 Task: Create a section Code Commanders and in the section, add a milestone Artificial Intelligence Implementation in the project TrendSetter.
Action: Mouse moved to (74, 265)
Screenshot: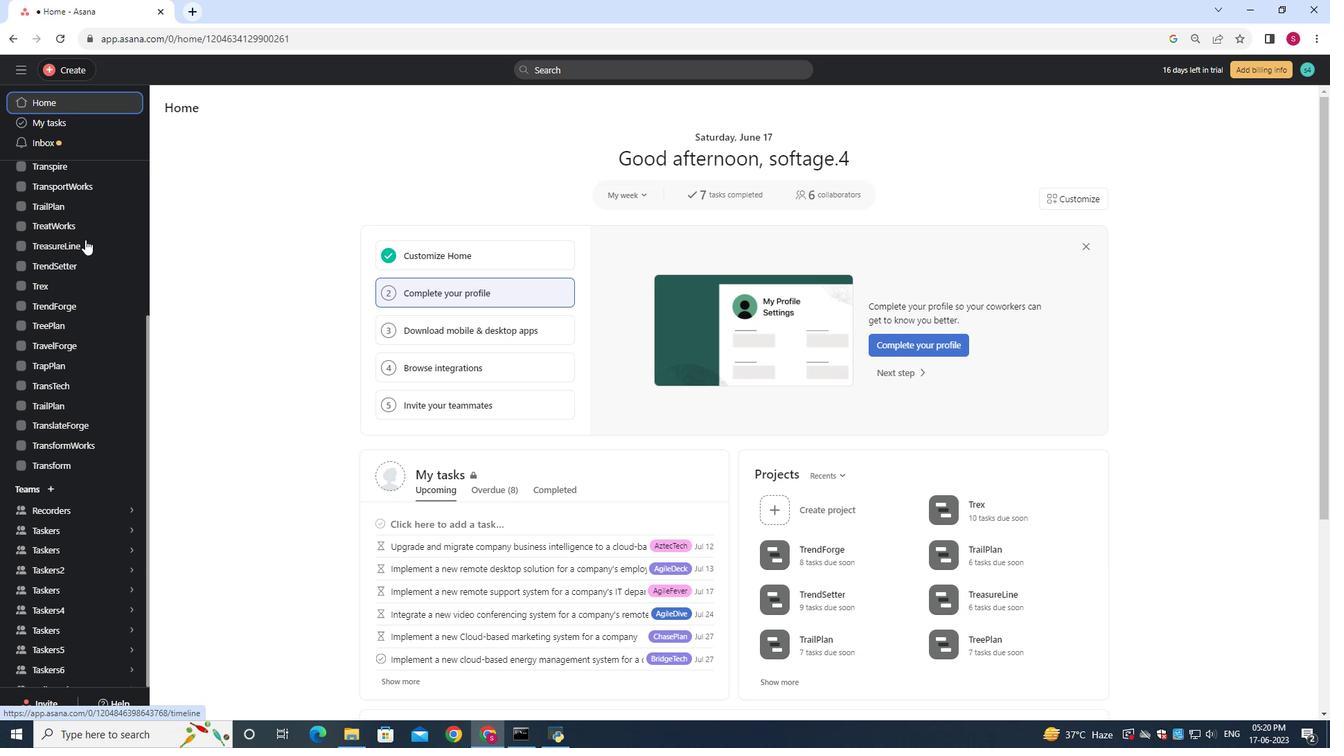 
Action: Mouse pressed left at (74, 265)
Screenshot: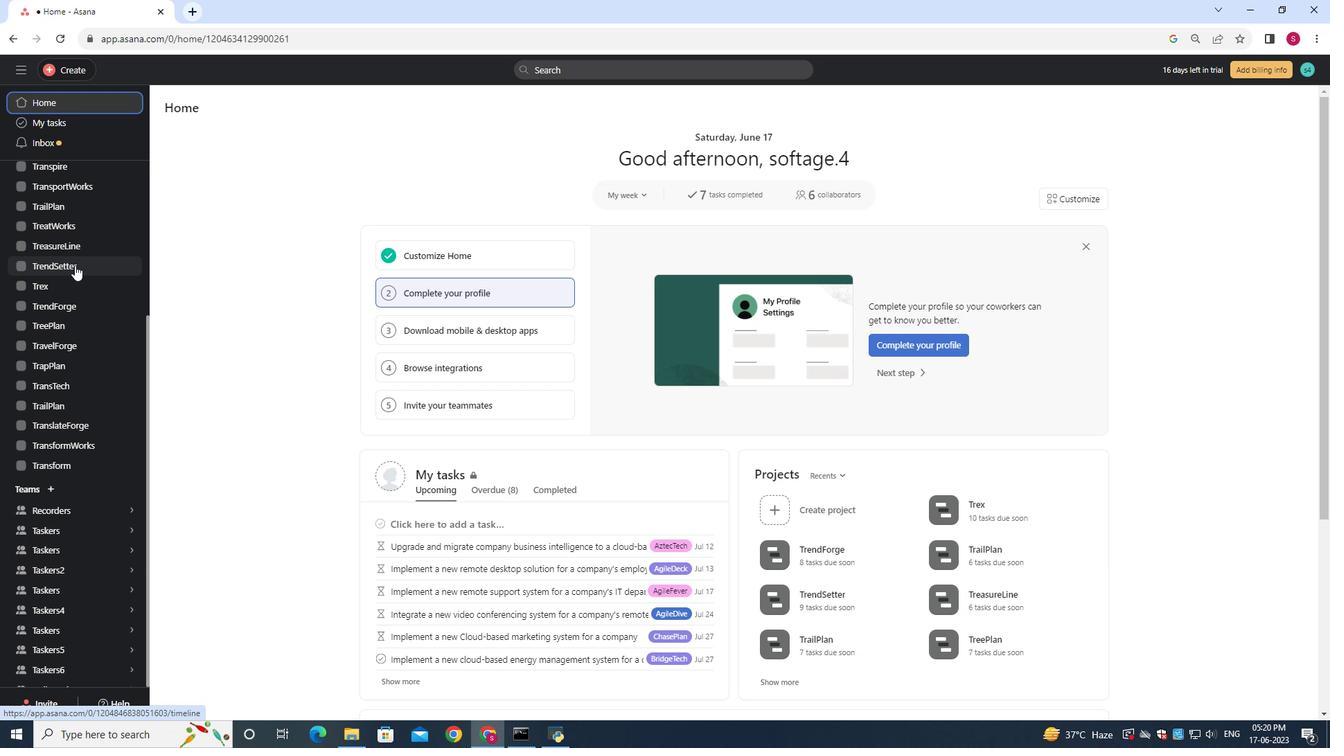 
Action: Mouse moved to (221, 166)
Screenshot: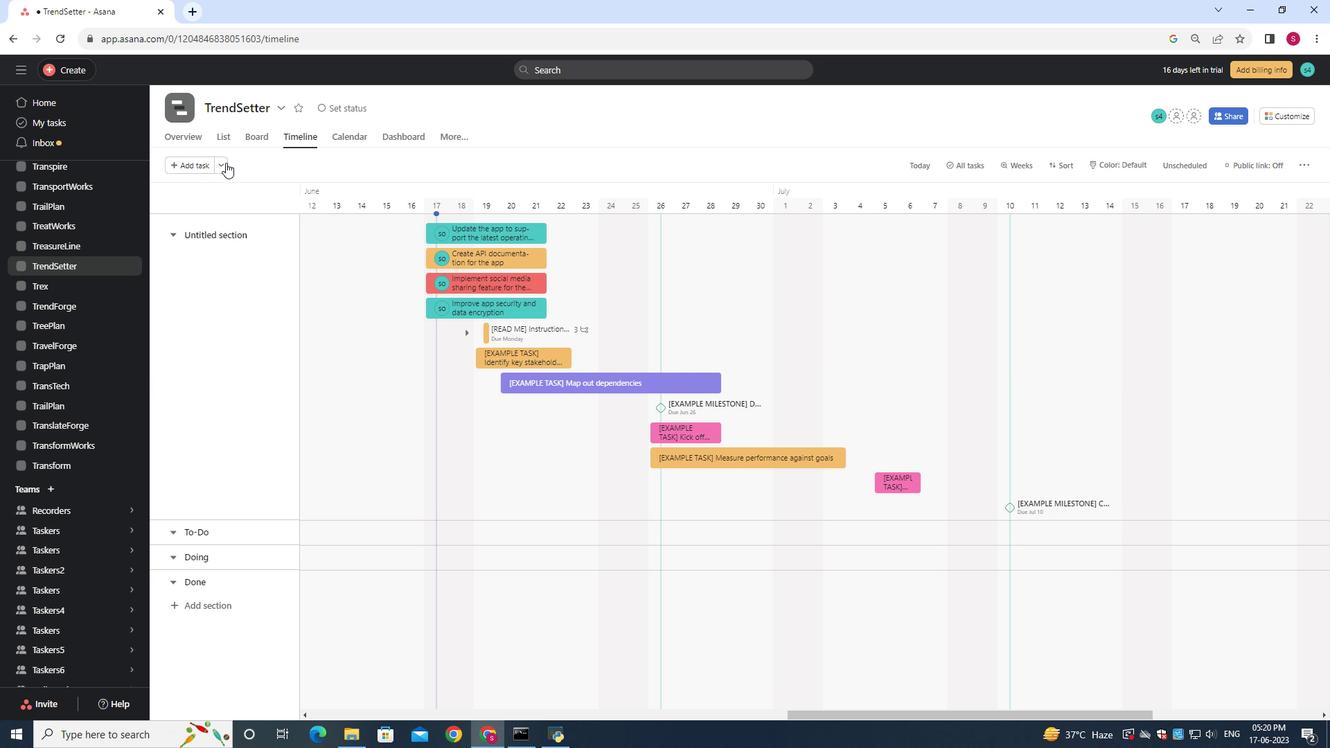 
Action: Mouse pressed left at (221, 166)
Screenshot: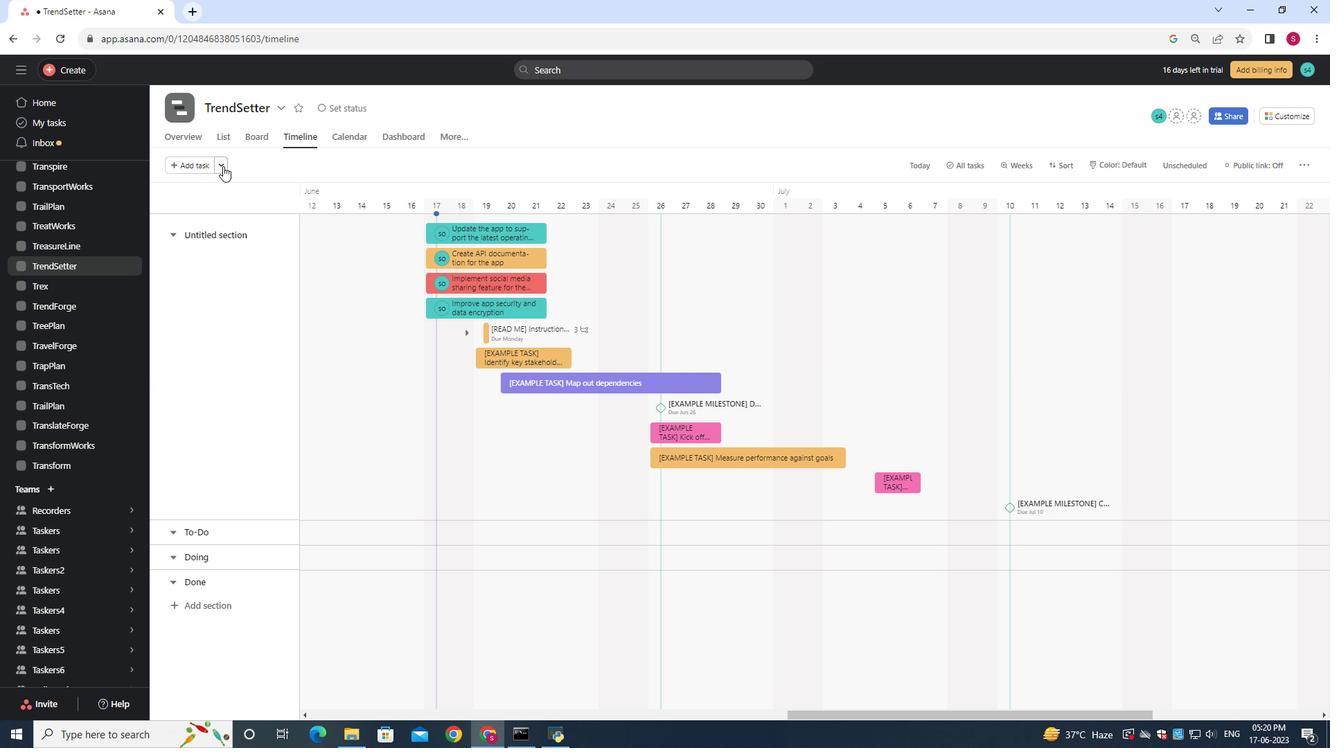
Action: Mouse moved to (243, 189)
Screenshot: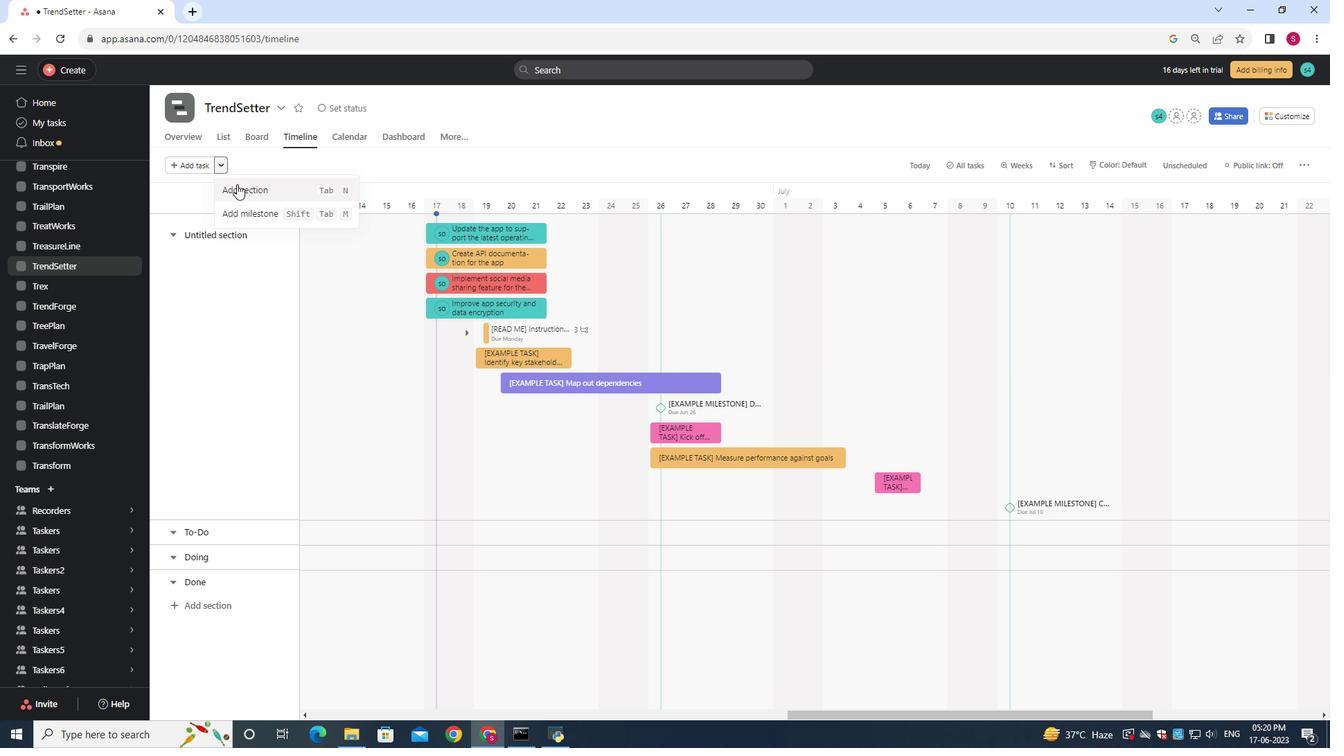 
Action: Mouse pressed left at (243, 189)
Screenshot: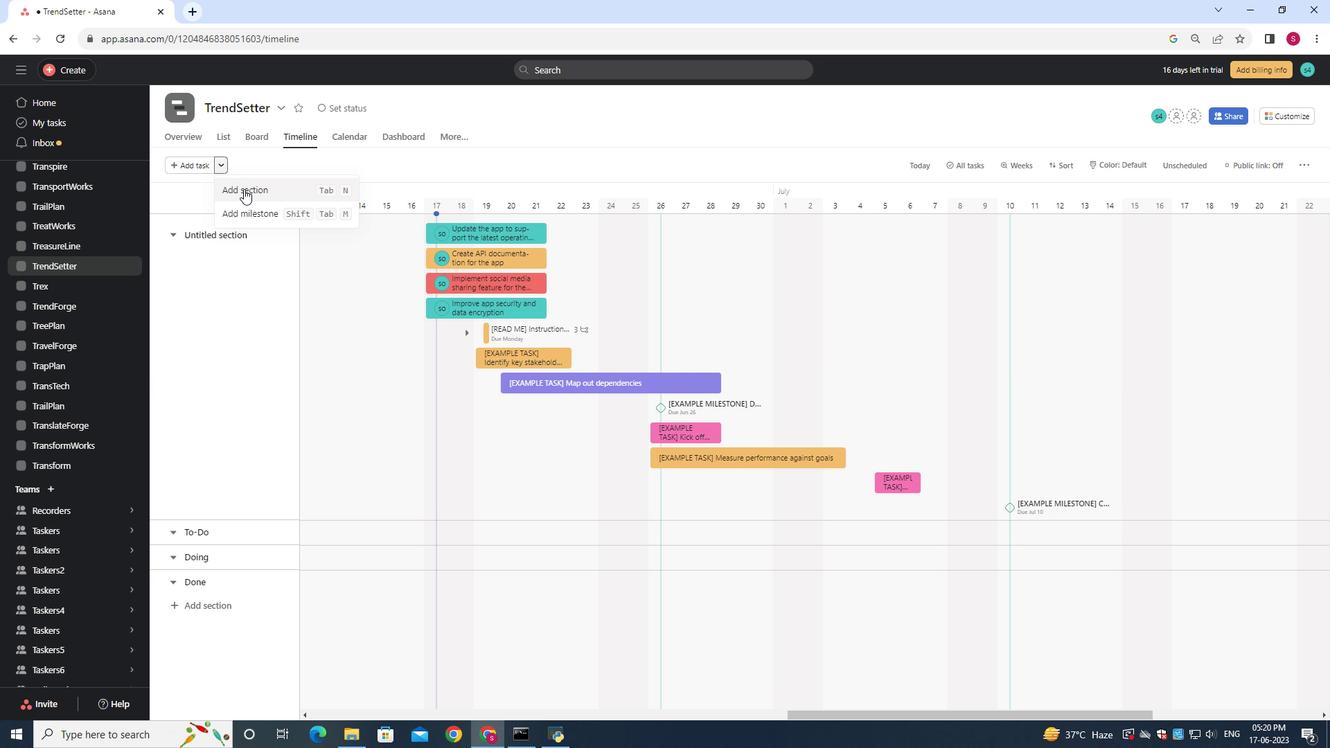 
Action: Mouse moved to (243, 190)
Screenshot: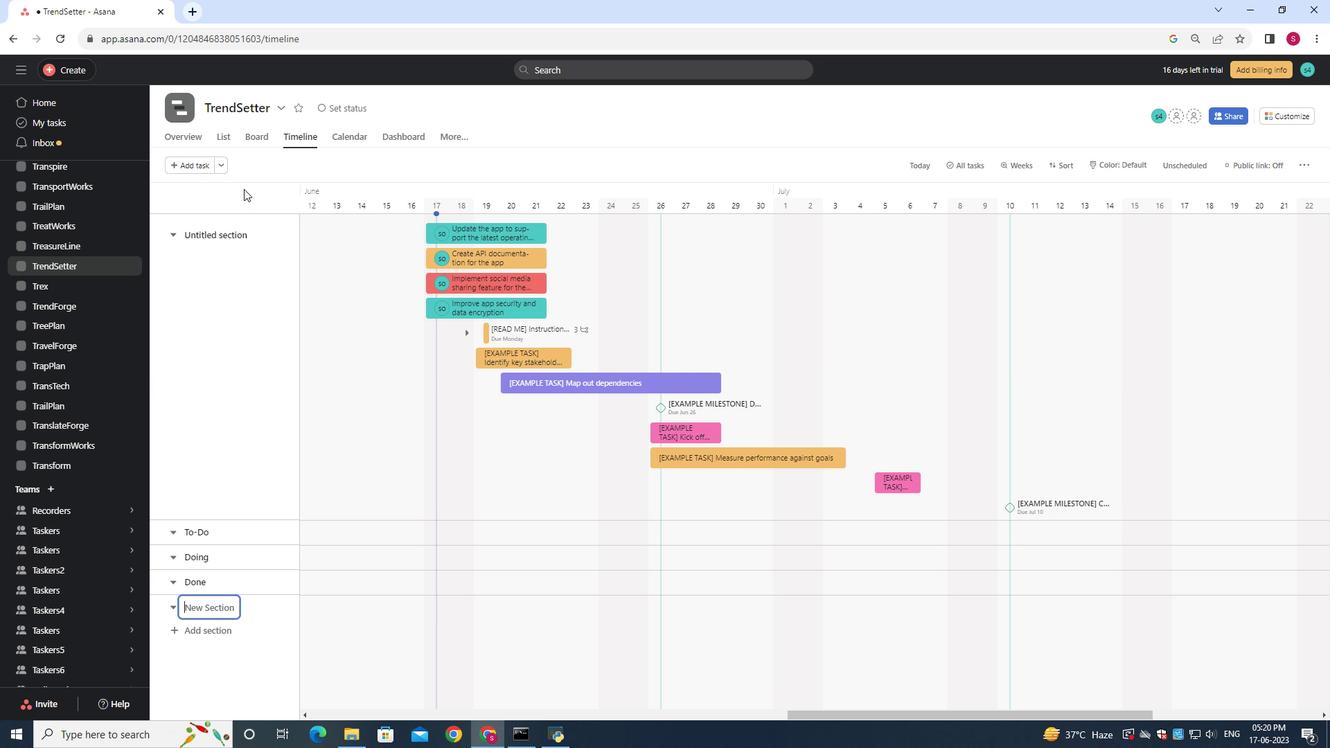 
Action: Key pressed <Key.shift><Key.shift><Key.shift>Code<Key.space><Key.shift><Key.shift>Commande<Key.backspace>ers
Screenshot: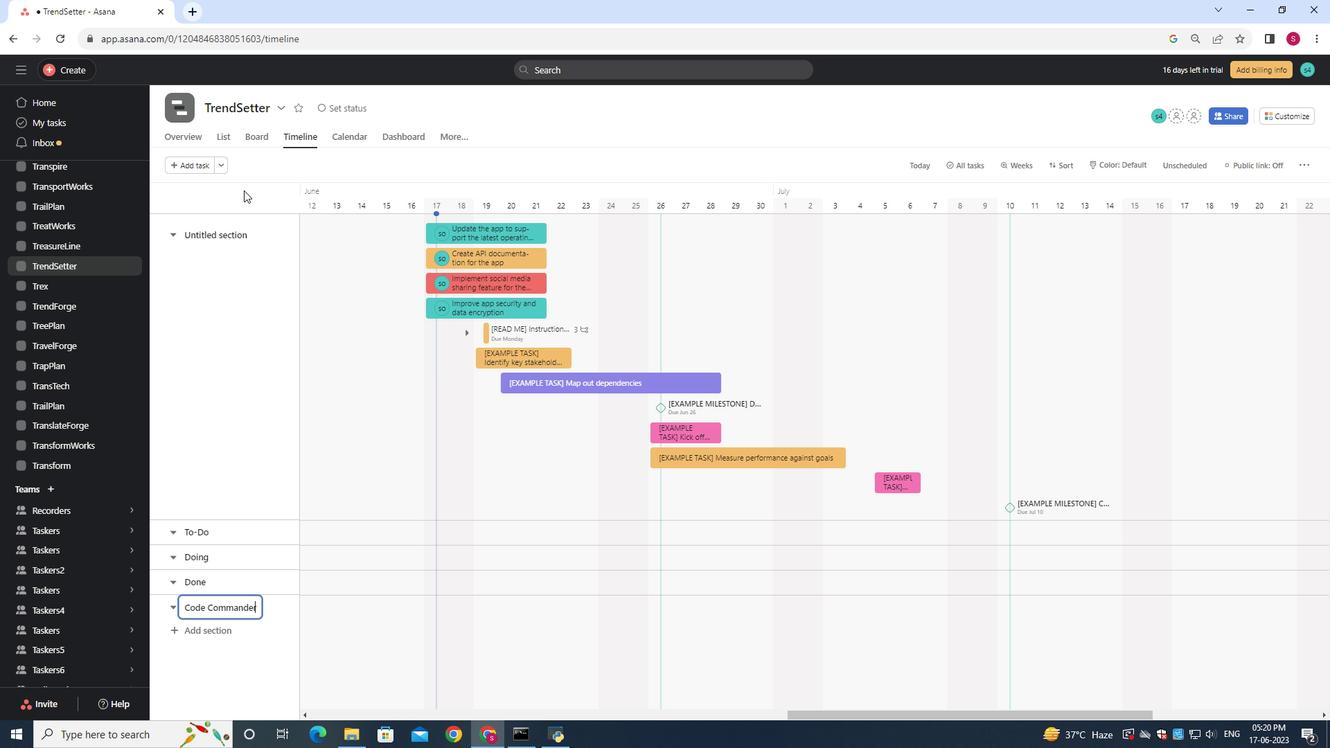 
Action: Mouse moved to (344, 612)
Screenshot: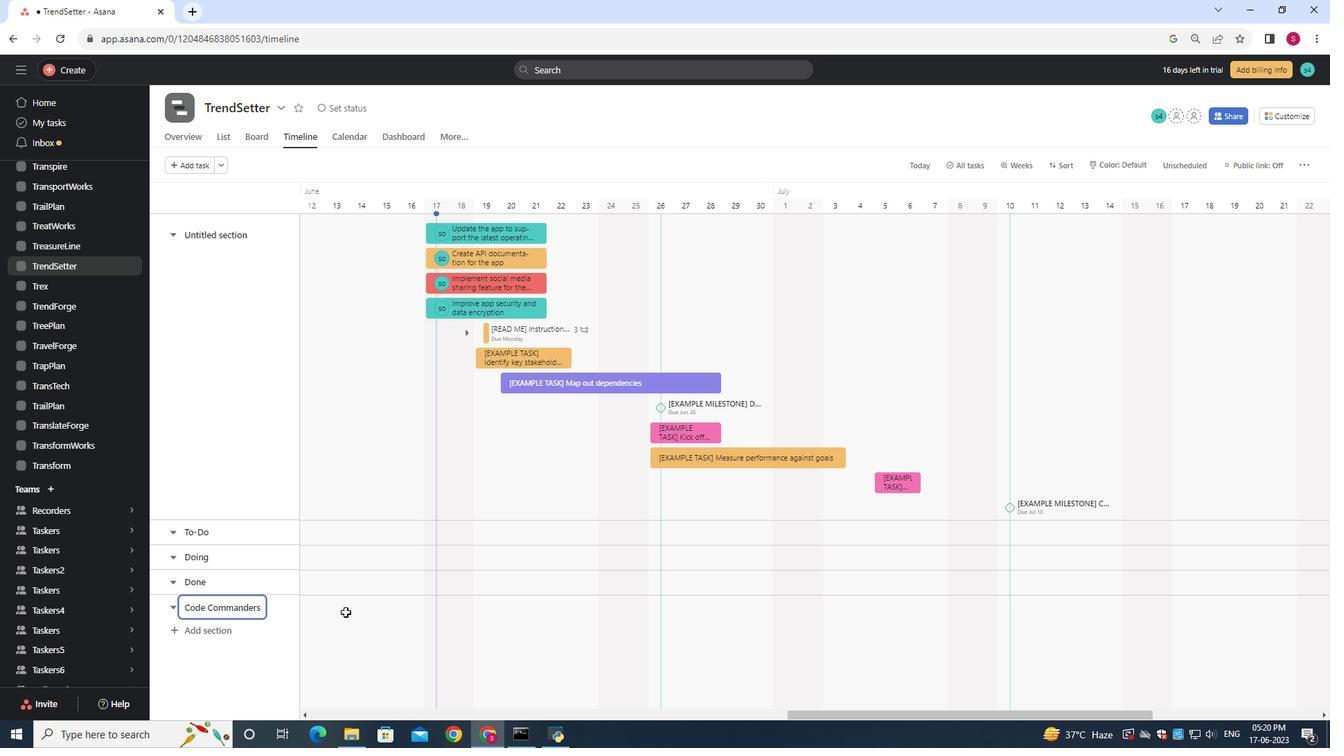 
Action: Mouse pressed left at (344, 612)
Screenshot: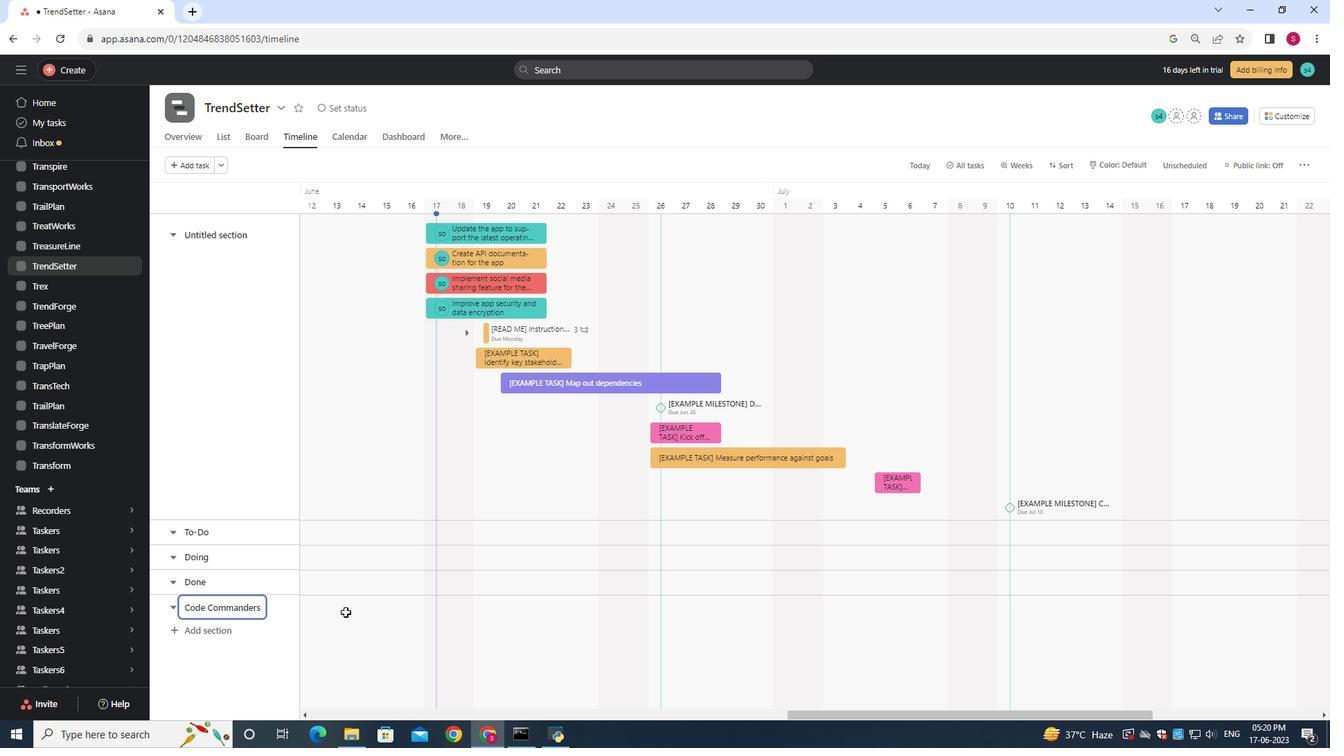 
Action: Mouse moved to (344, 611)
Screenshot: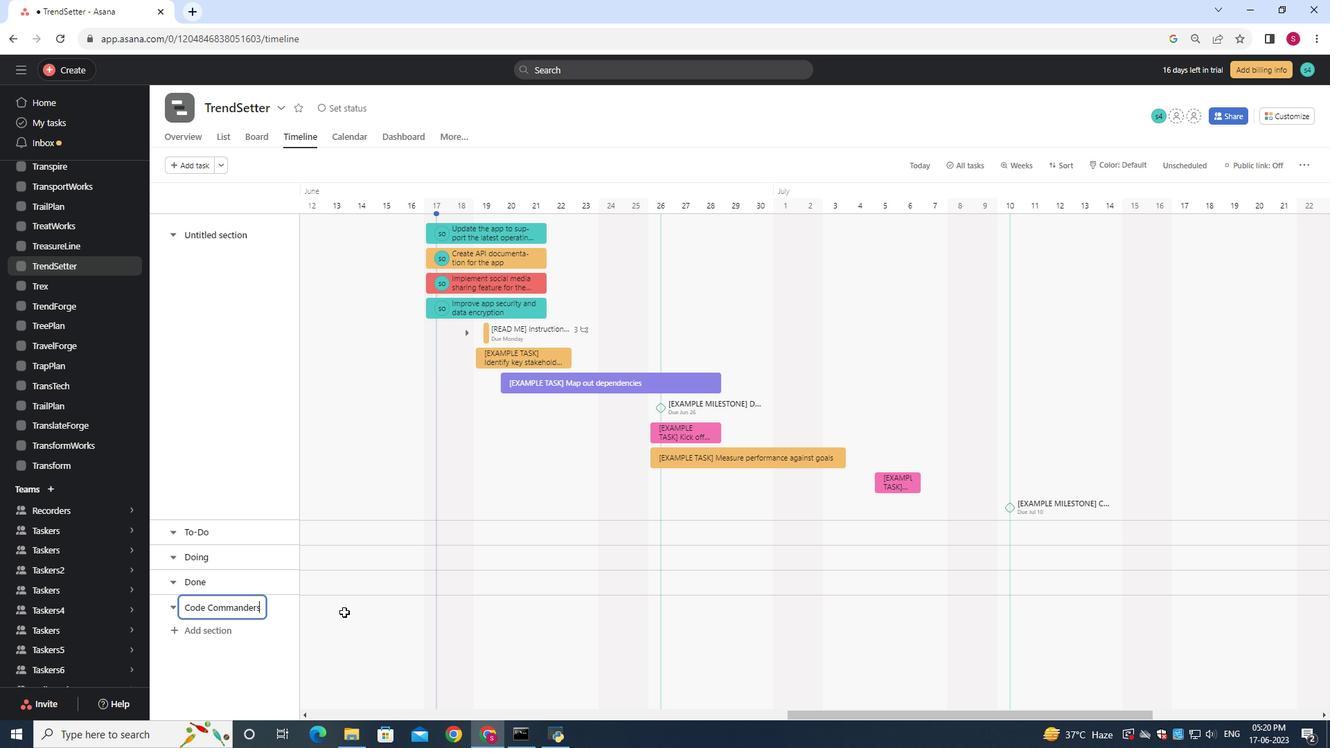 
Action: Key pressed <Key.shift>Artificial<Key.space><Key.shift>Intelligence<Key.space><Key.shift>Implemm<Key.backspace>entation
Screenshot: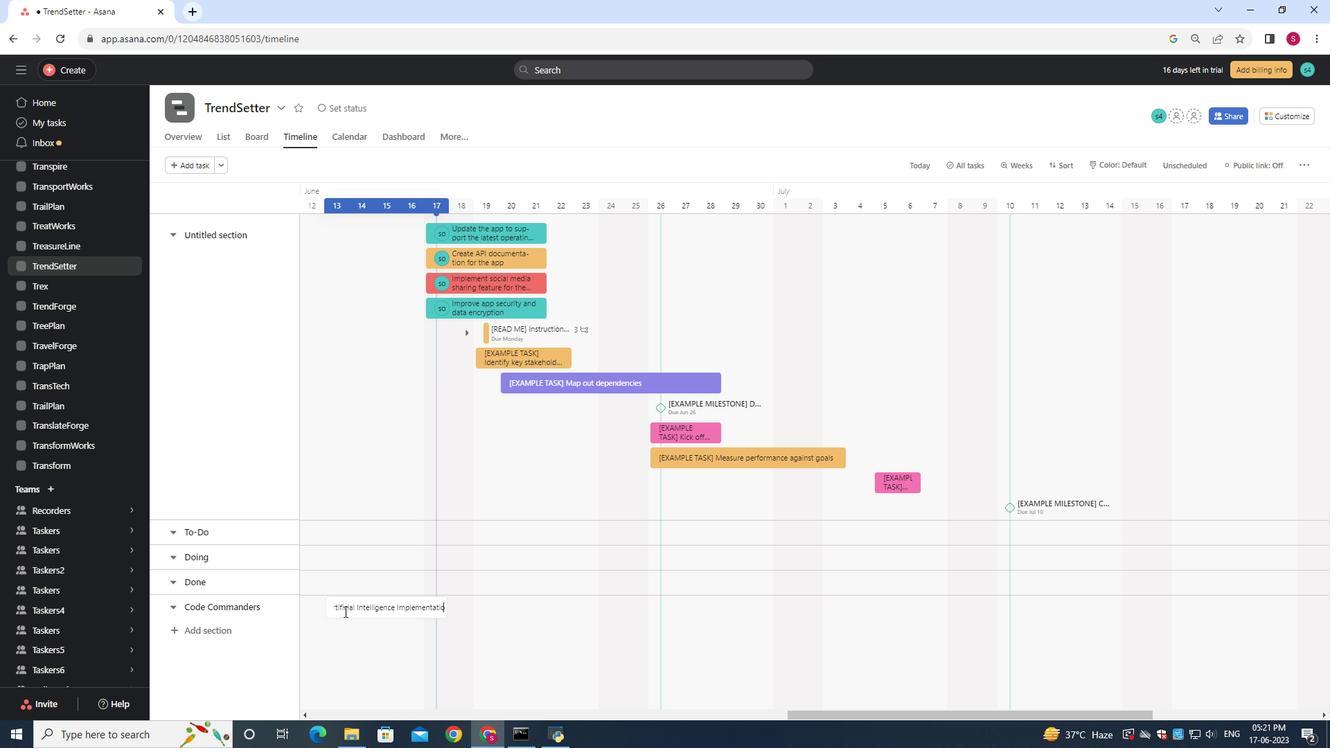 
Action: Mouse moved to (372, 609)
Screenshot: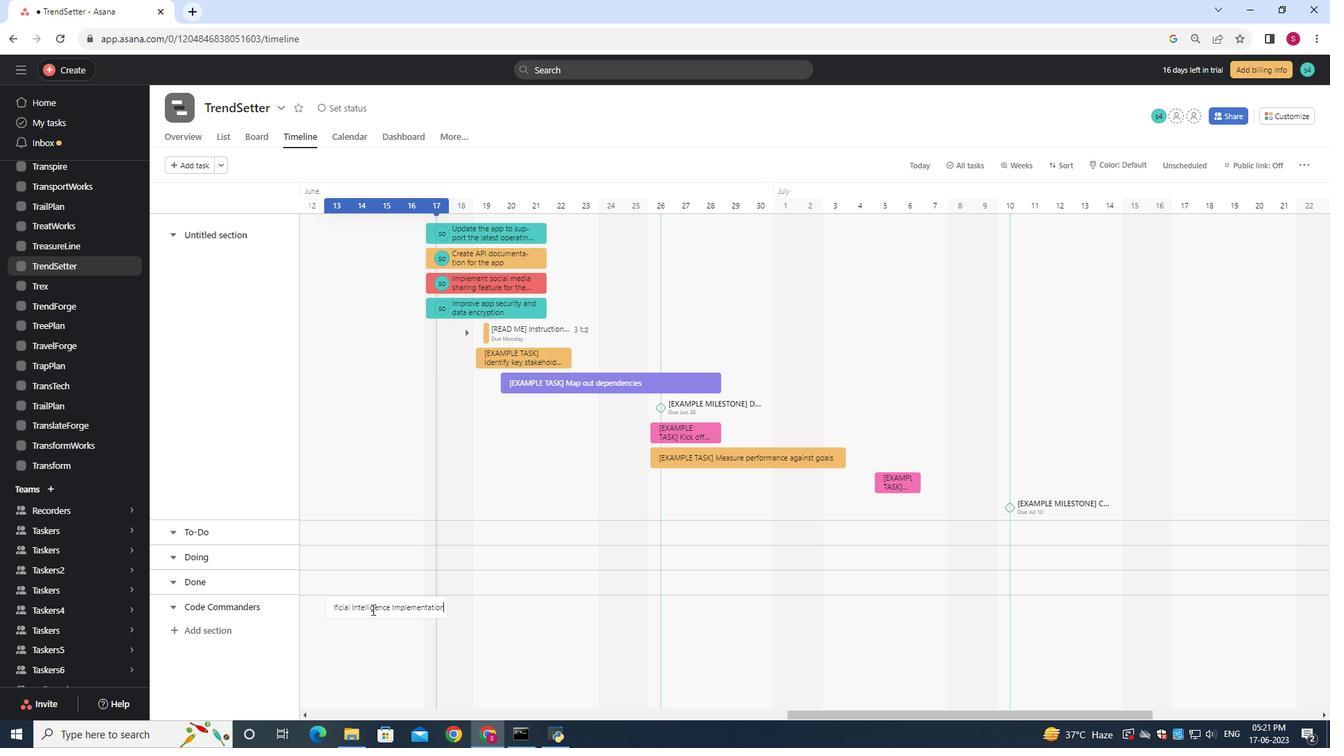 
Action: Mouse pressed right at (372, 609)
Screenshot: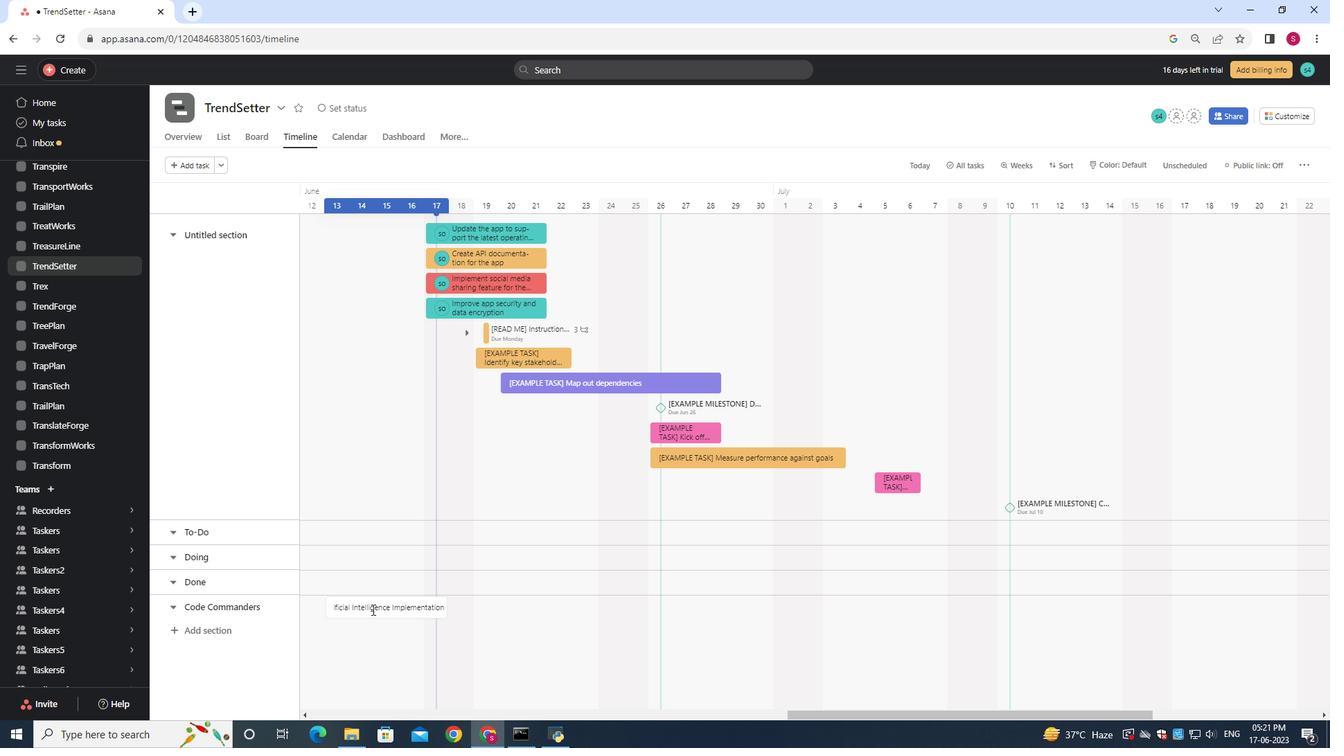 
Action: Mouse moved to (396, 570)
Screenshot: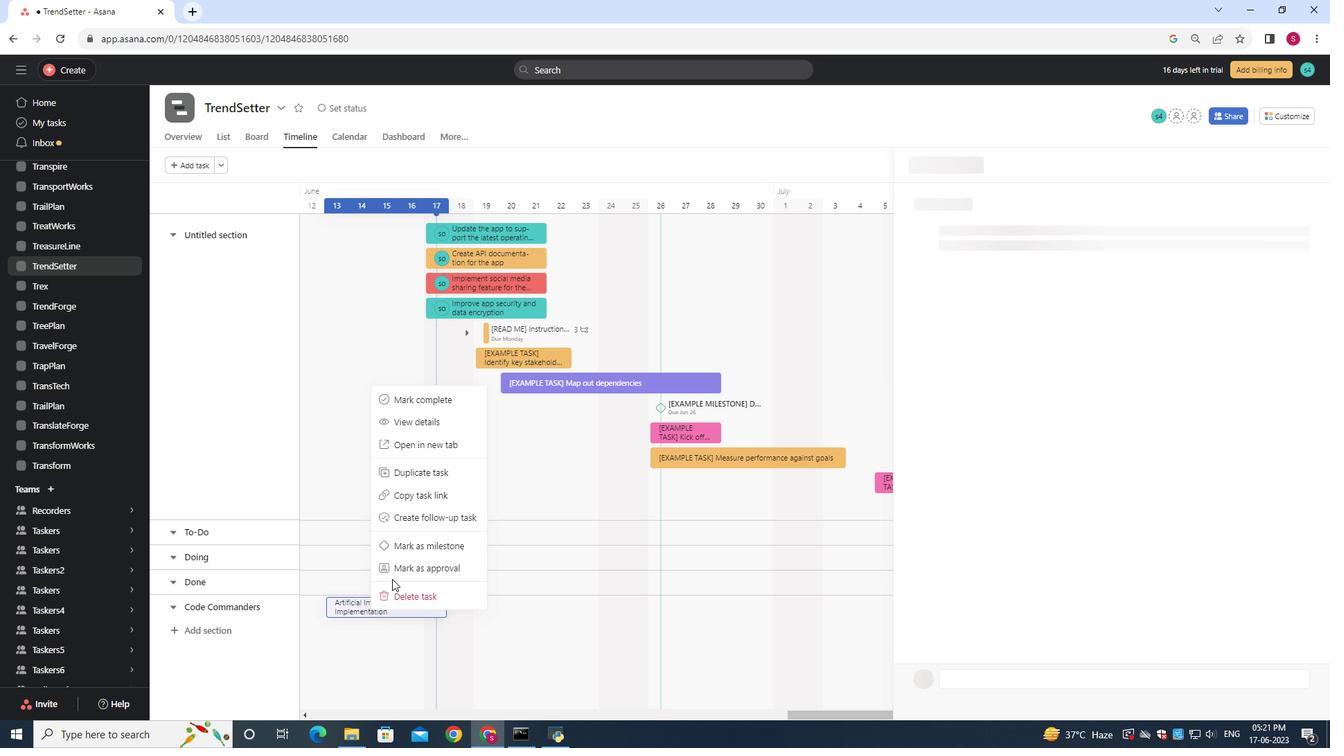 
Action: Mouse pressed left at (396, 570)
Screenshot: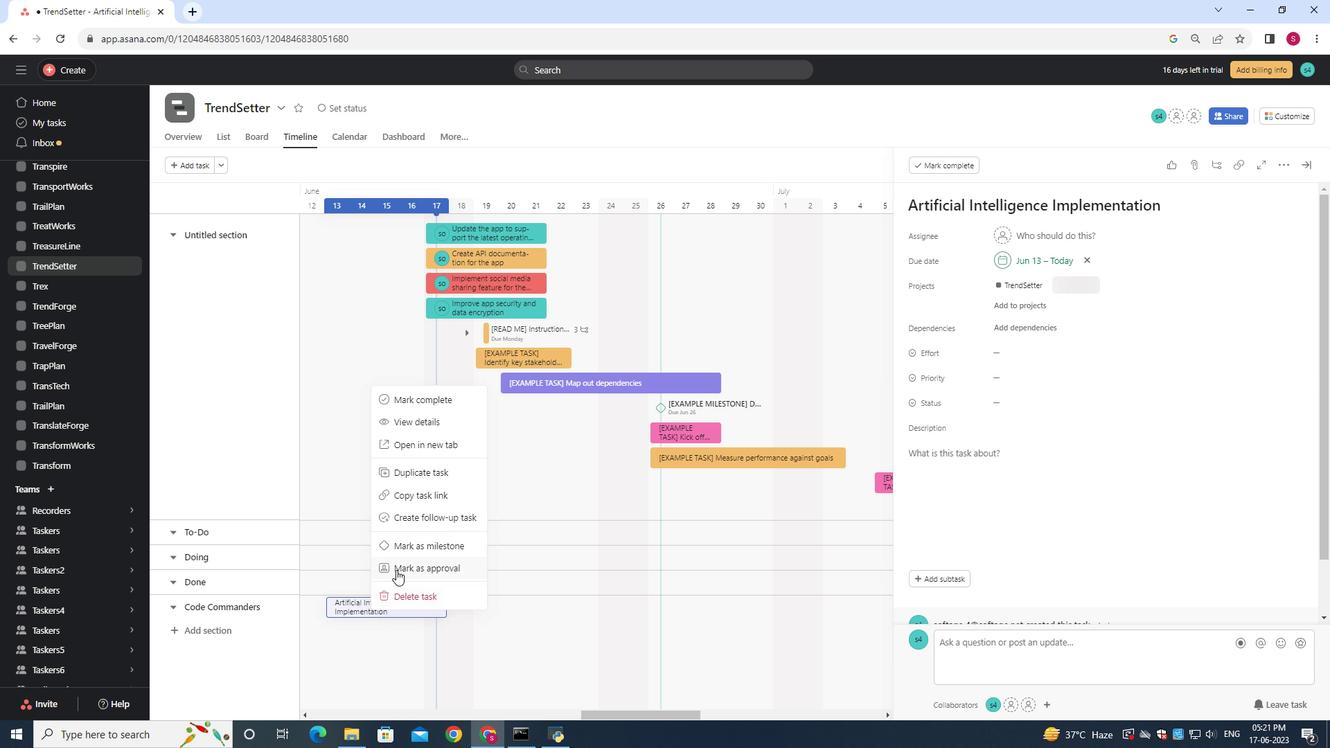 
Action: Mouse moved to (396, 545)
Screenshot: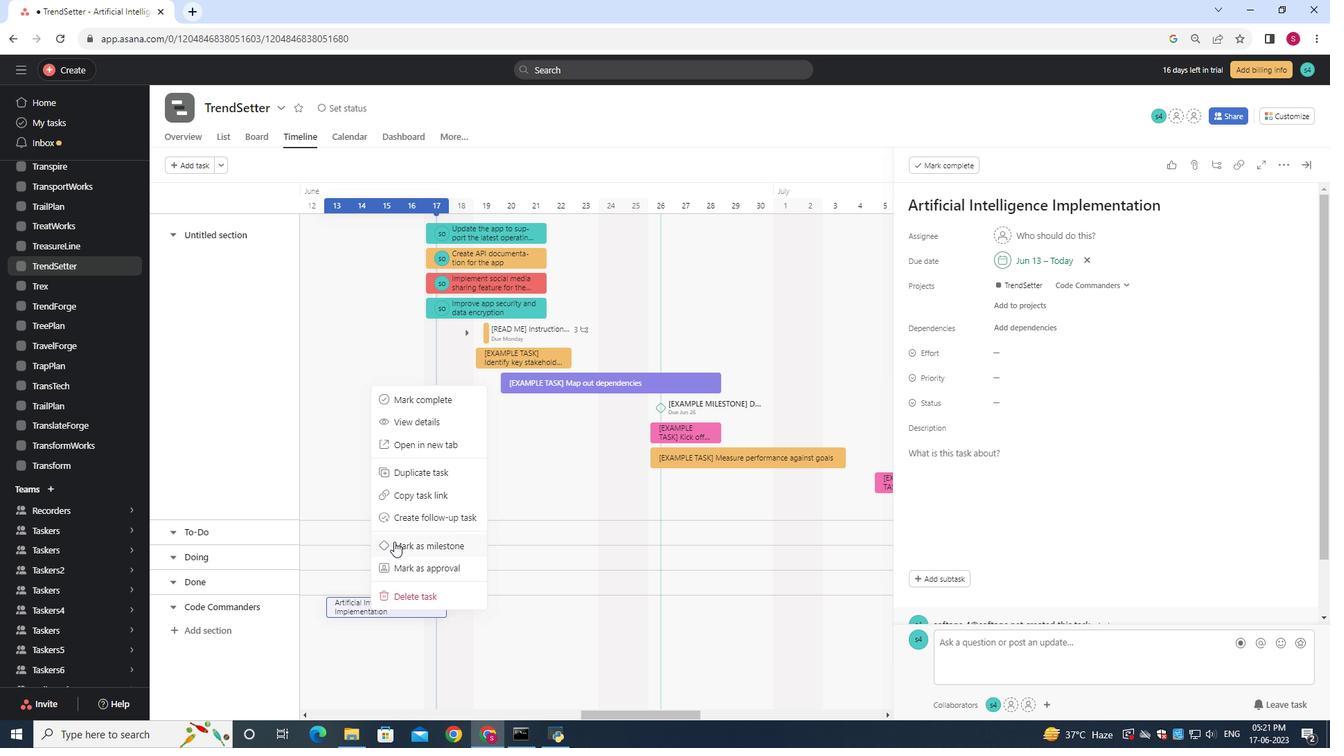 
Action: Mouse pressed left at (396, 545)
Screenshot: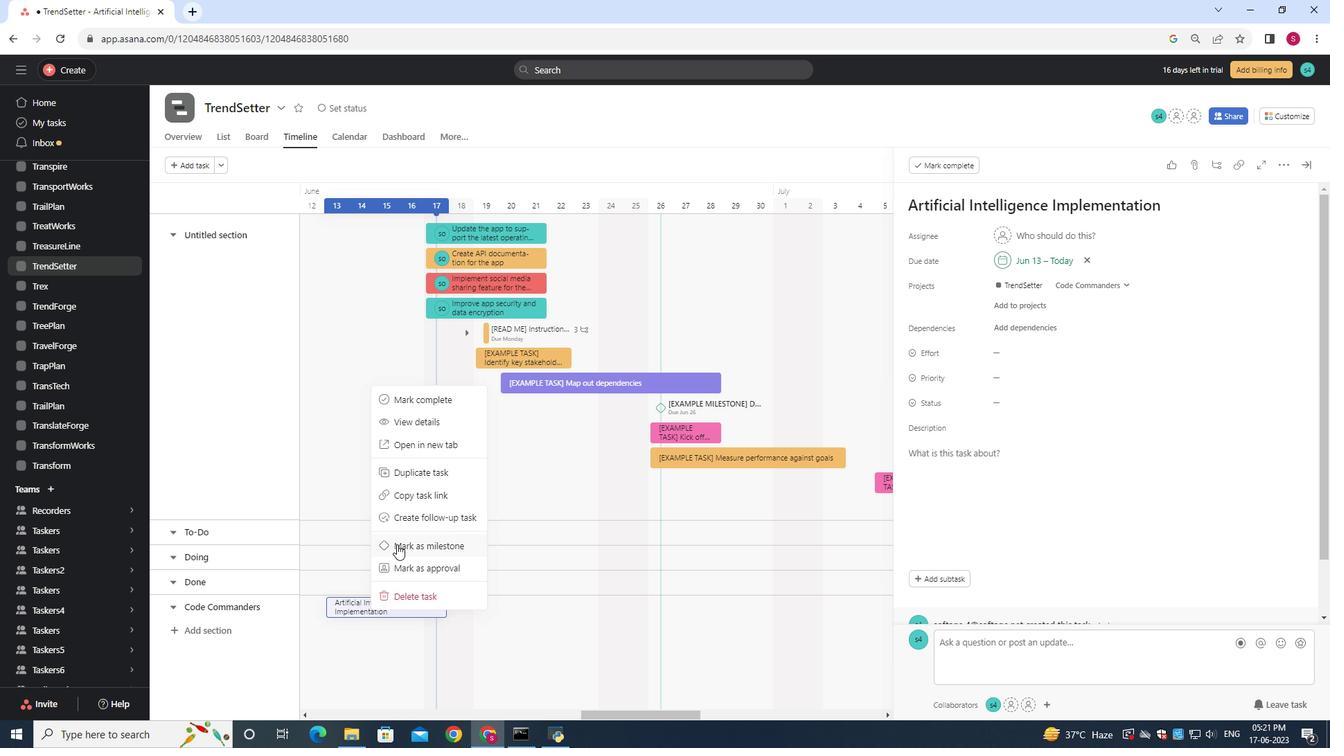 
Action: Mouse moved to (382, 608)
Screenshot: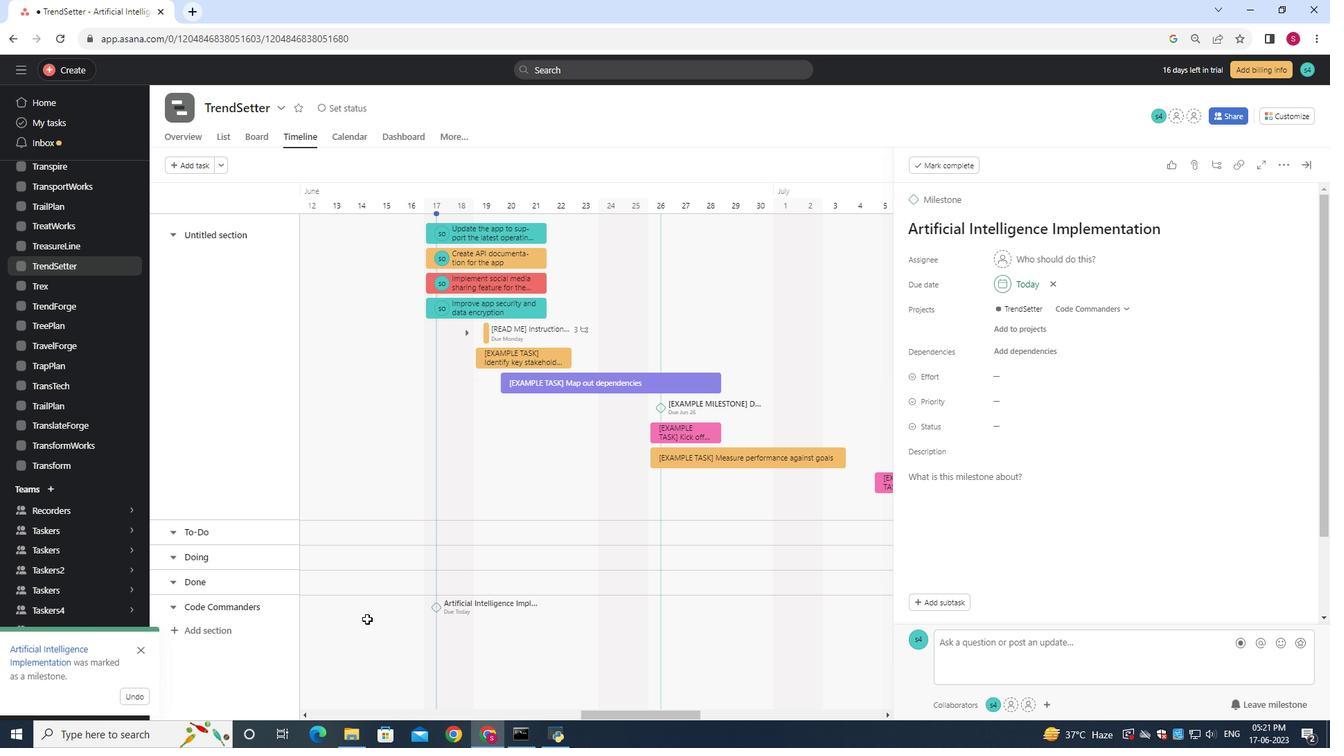 
